 Task: Sort the issues by least recently updated.
Action: Mouse pressed left at (226, 141)
Screenshot: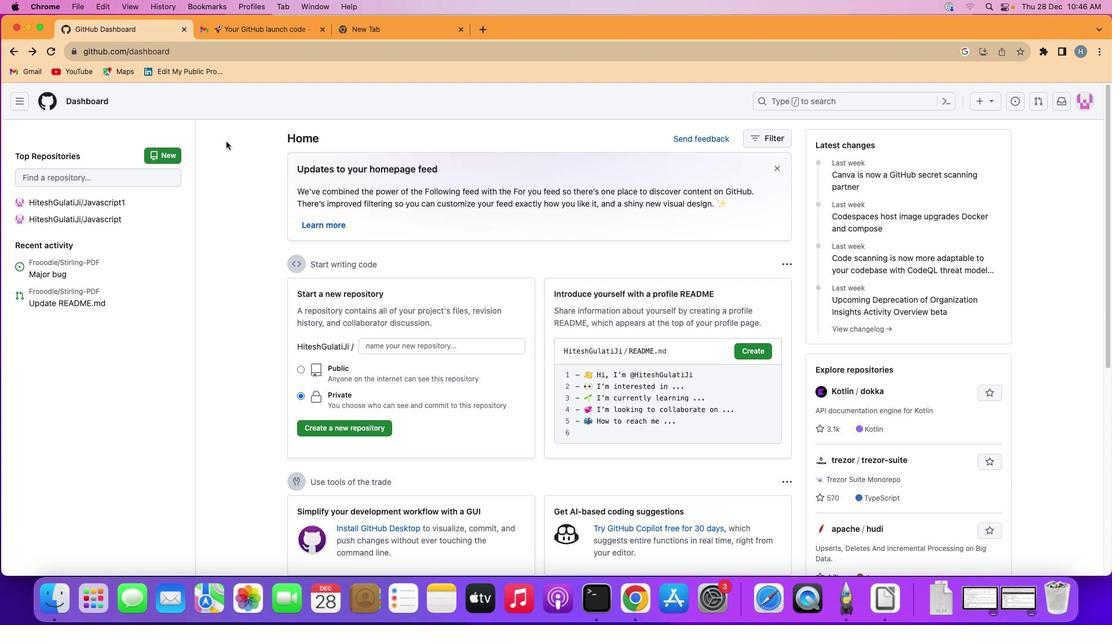 
Action: Mouse moved to (19, 97)
Screenshot: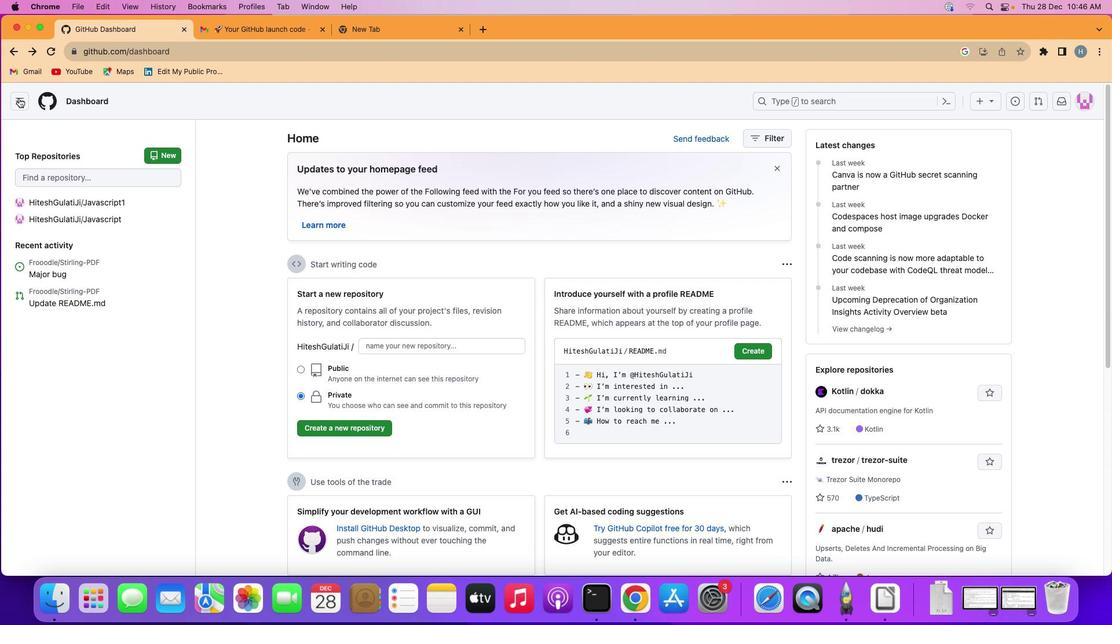 
Action: Mouse pressed left at (19, 97)
Screenshot: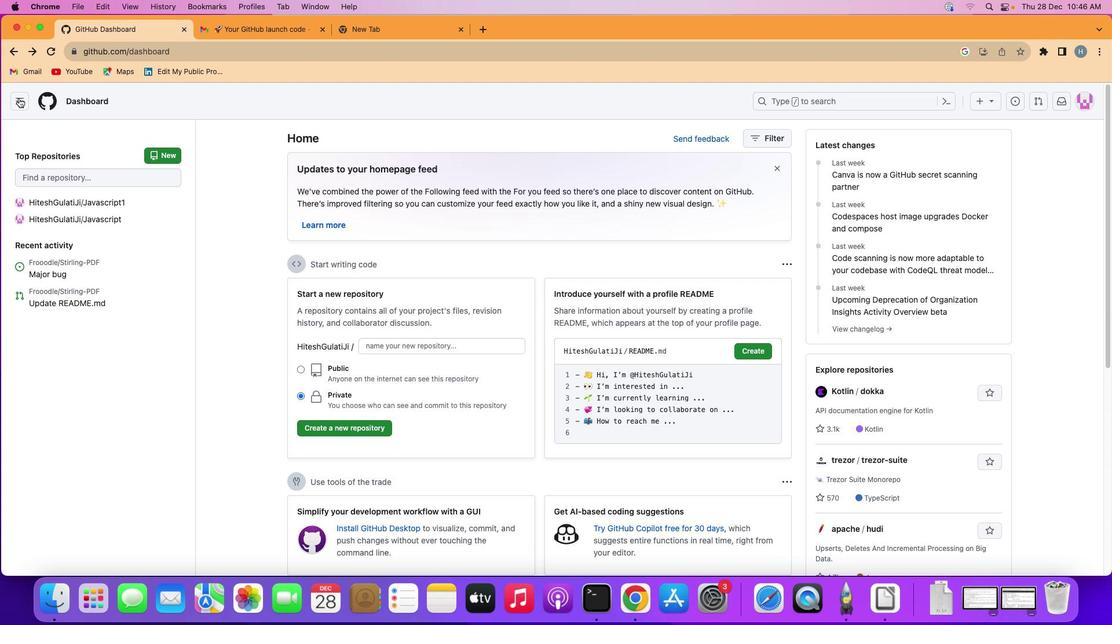 
Action: Mouse moved to (46, 144)
Screenshot: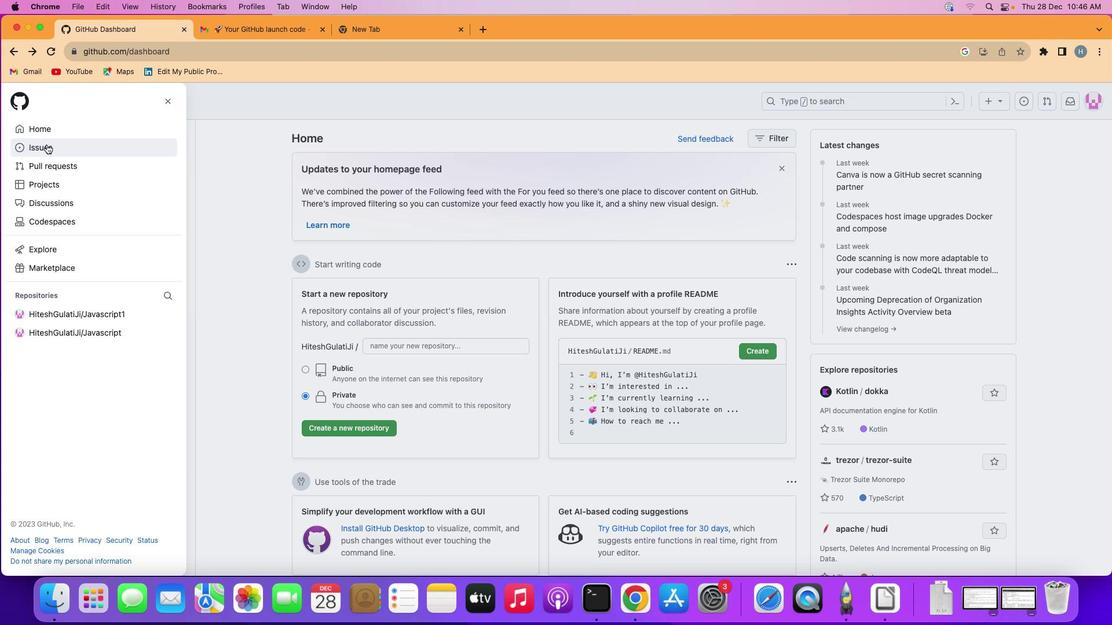
Action: Mouse pressed left at (46, 144)
Screenshot: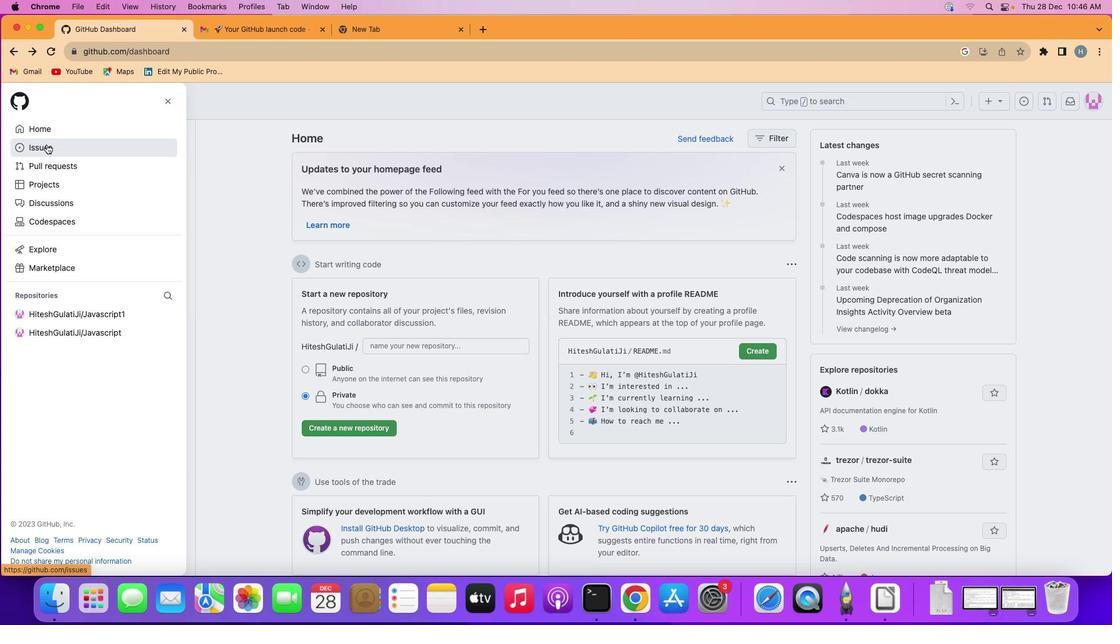 
Action: Mouse moved to (822, 180)
Screenshot: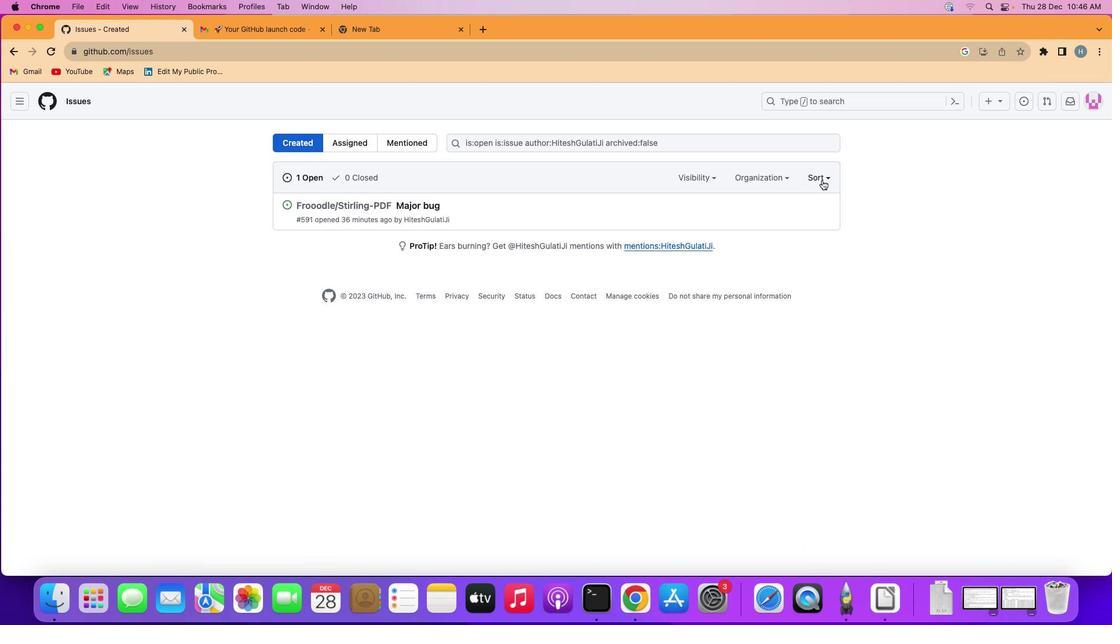 
Action: Mouse pressed left at (822, 180)
Screenshot: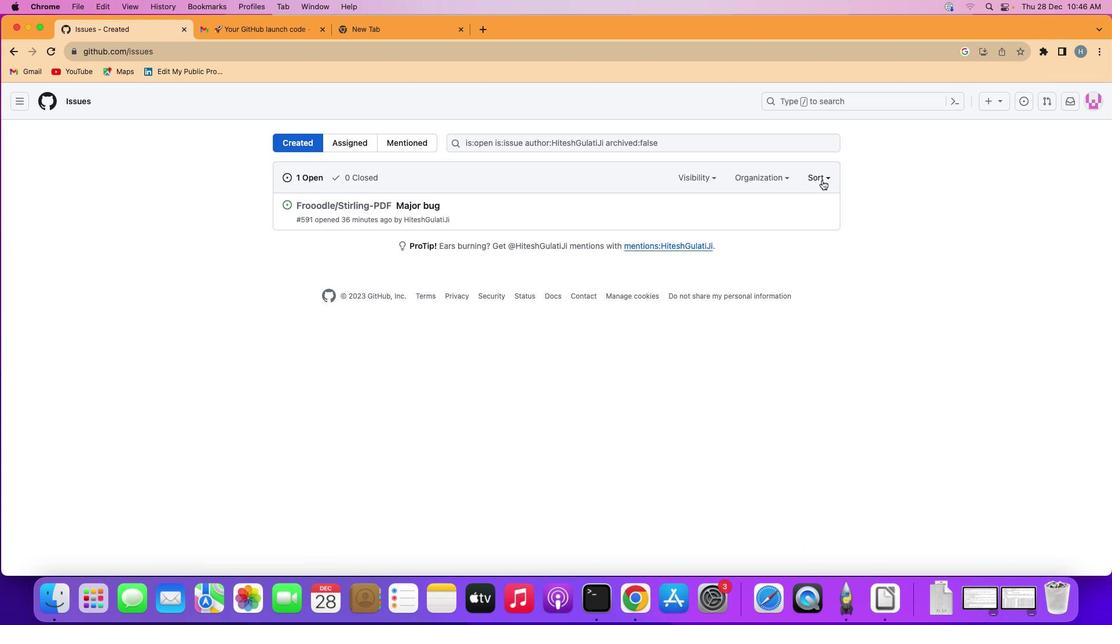 
Action: Mouse moved to (770, 308)
Screenshot: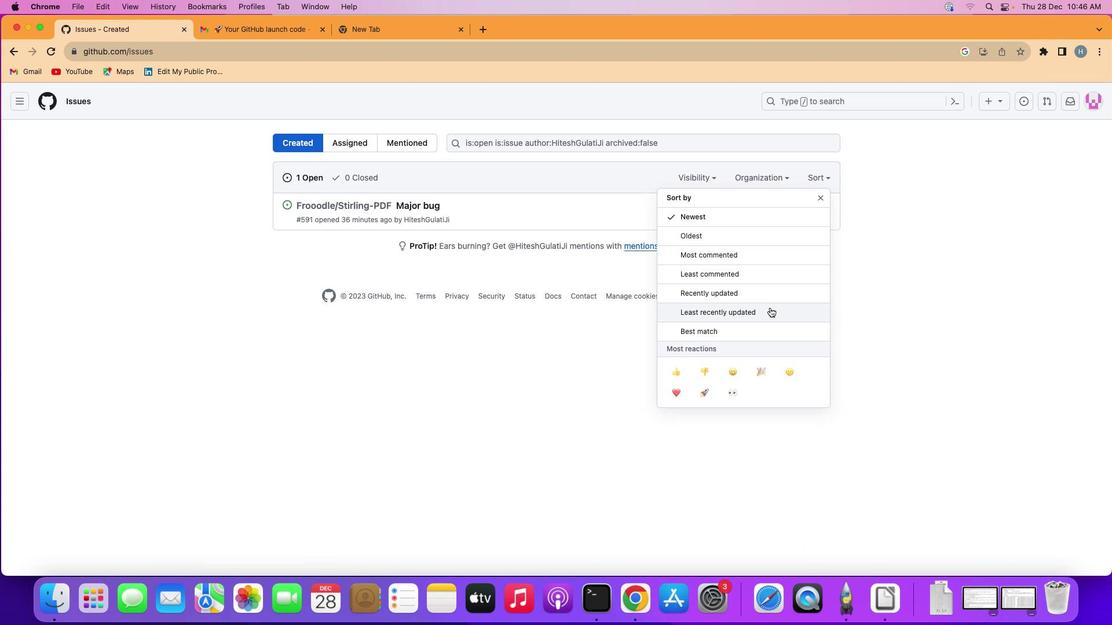 
Action: Mouse pressed left at (770, 308)
Screenshot: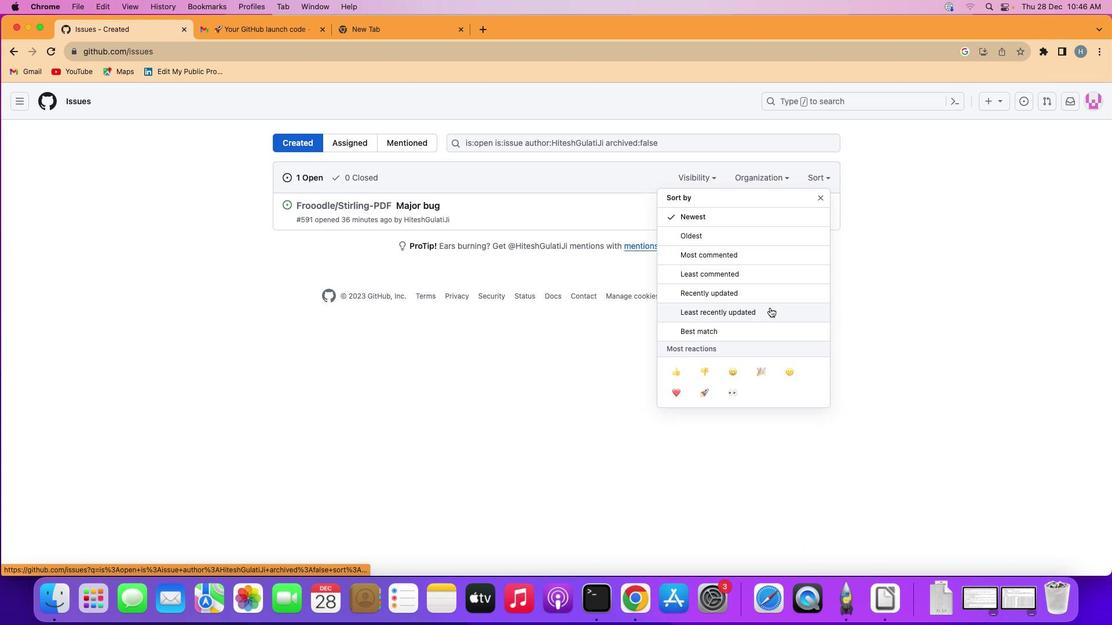 
